 Task: Reply all   from  to Email0022 with a subject Re:Subject0022 and with a message Message0022 and with an attachment of Attach0021.Txt
Action: Mouse moved to (562, 90)
Screenshot: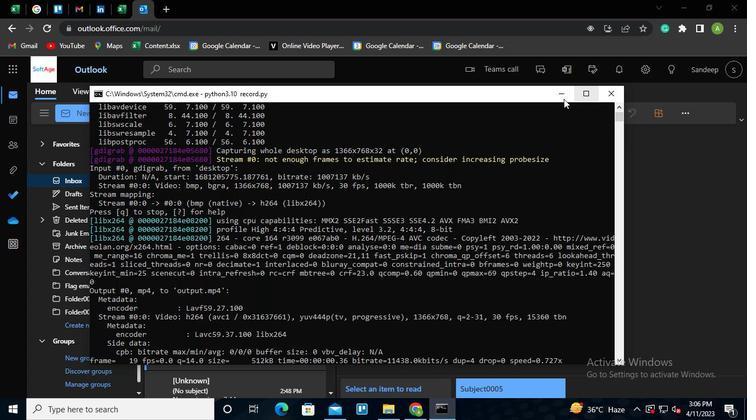 
Action: Mouse pressed left at (562, 90)
Screenshot: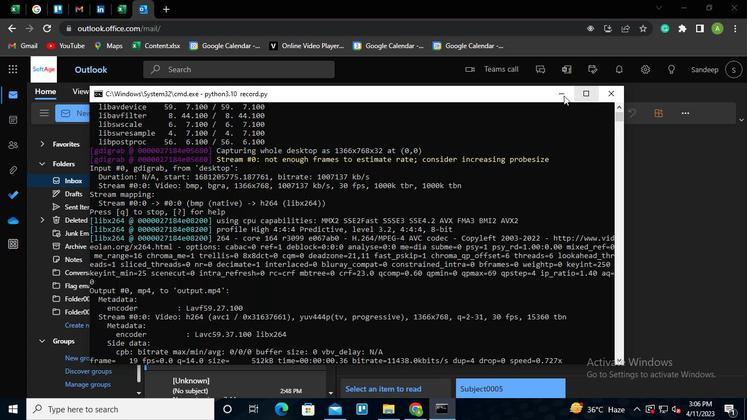 
Action: Mouse moved to (231, 263)
Screenshot: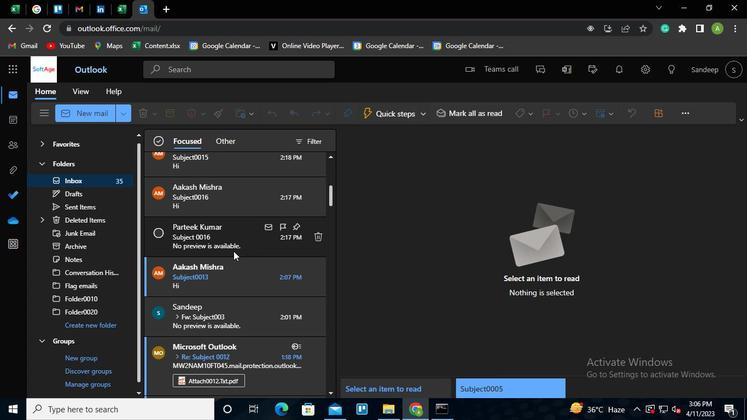 
Action: Mouse pressed left at (231, 263)
Screenshot: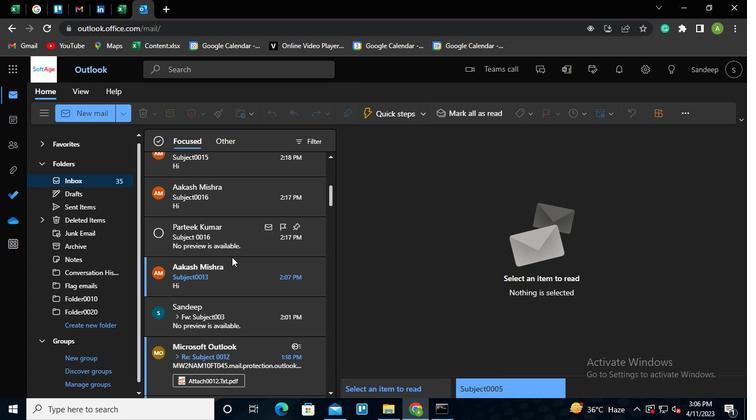 
Action: Mouse moved to (719, 169)
Screenshot: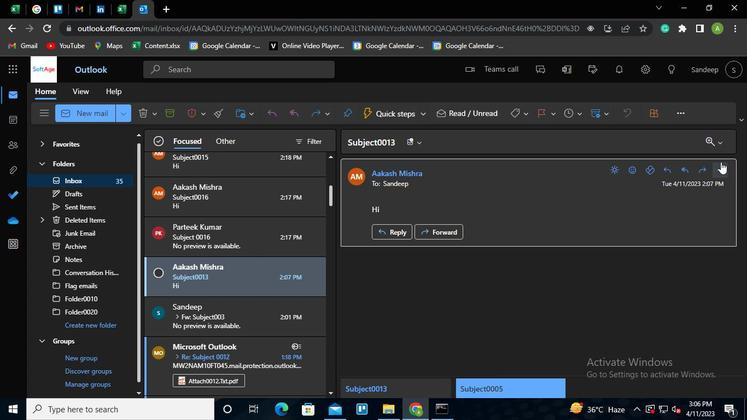 
Action: Mouse pressed left at (719, 169)
Screenshot: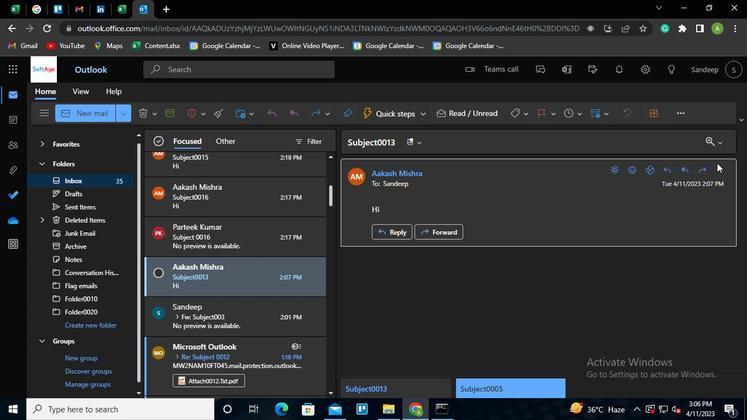 
Action: Mouse moved to (654, 95)
Screenshot: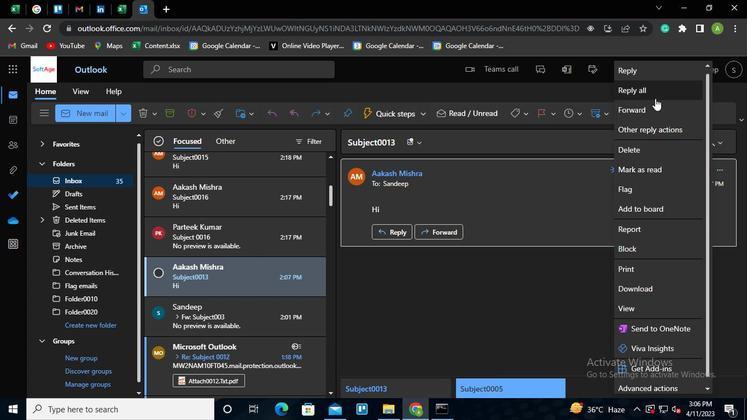 
Action: Mouse pressed left at (654, 95)
Screenshot: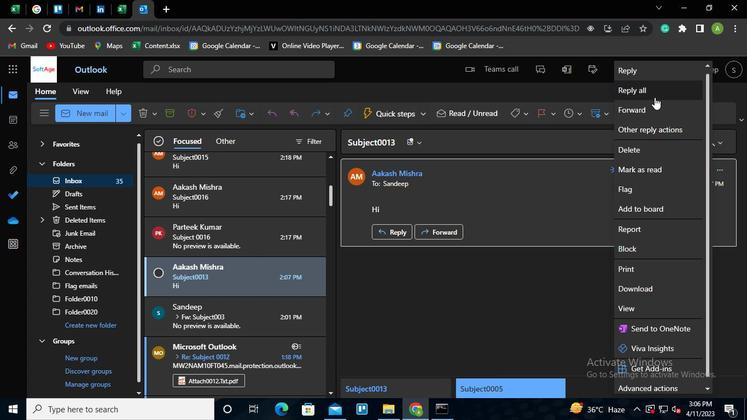 
Action: Mouse moved to (358, 310)
Screenshot: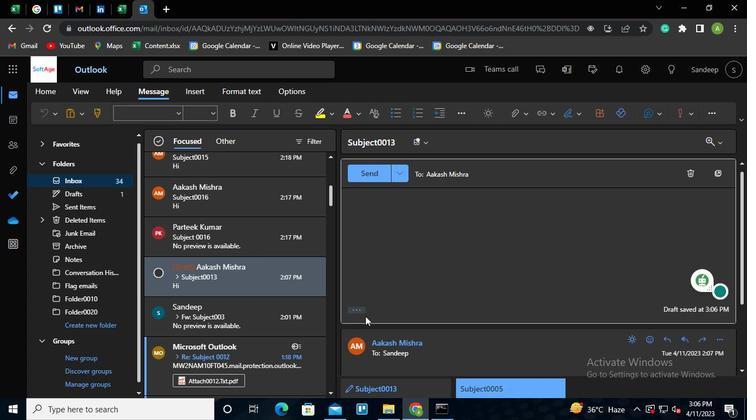 
Action: Mouse pressed left at (358, 310)
Screenshot: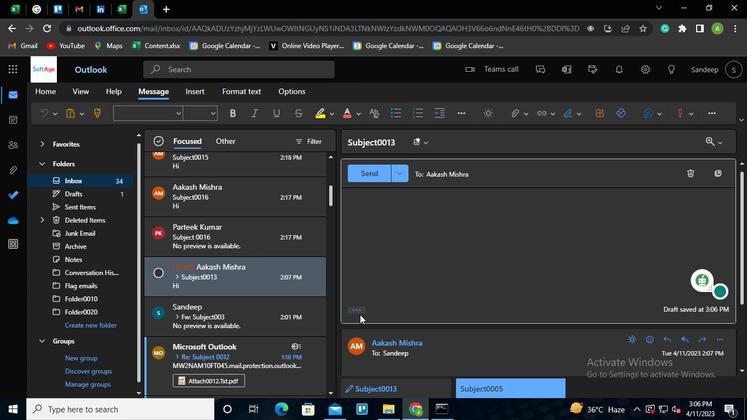 
Action: Mouse moved to (445, 144)
Screenshot: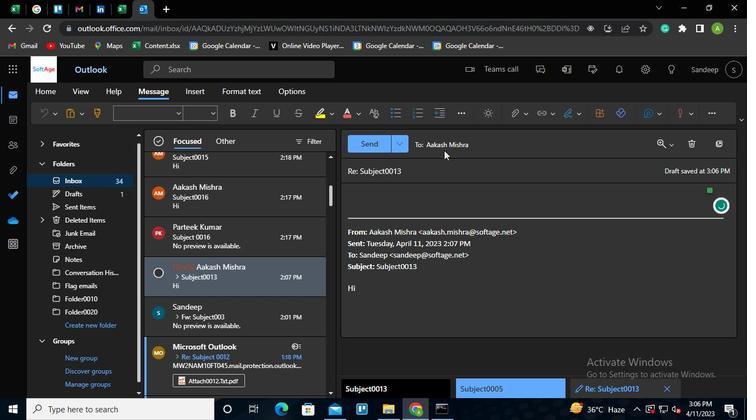 
Action: Mouse pressed left at (445, 144)
Screenshot: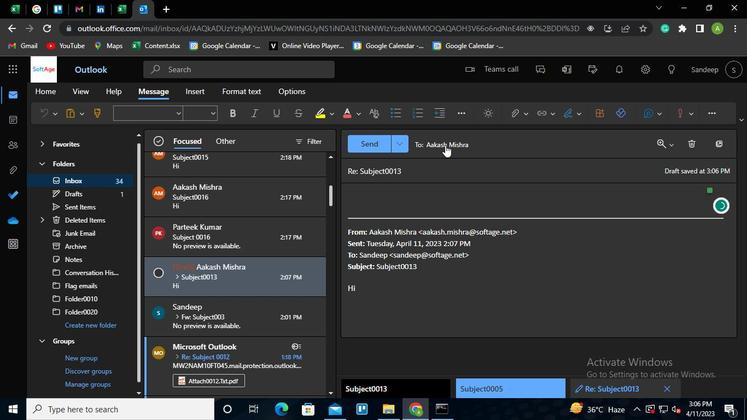 
Action: Mouse moved to (445, 171)
Screenshot: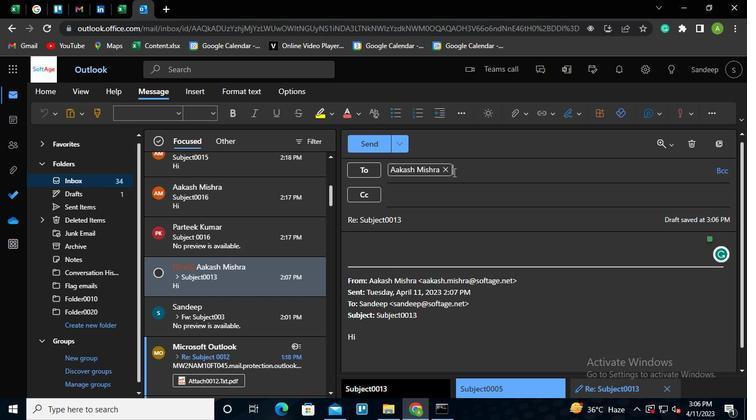
Action: Mouse pressed left at (445, 171)
Screenshot: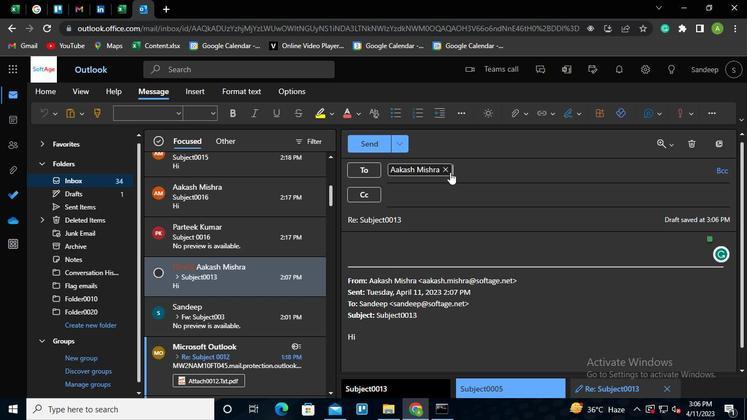 
Action: Keyboard Key.shift
Screenshot: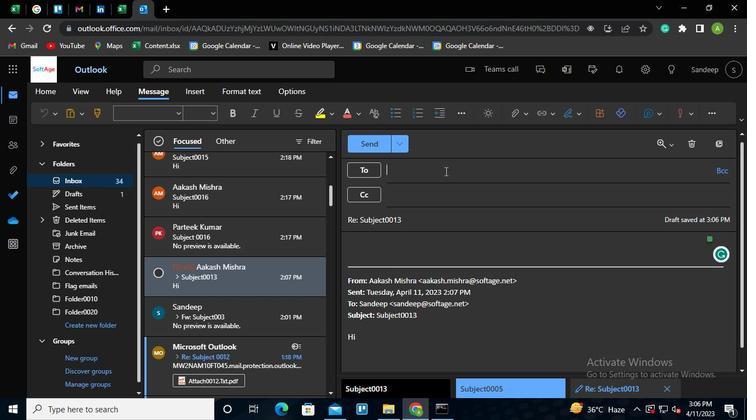 
Action: Keyboard E
Screenshot: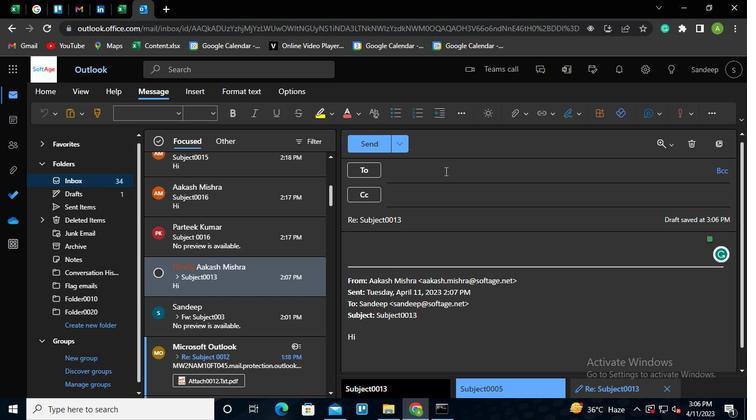 
Action: Keyboard m
Screenshot: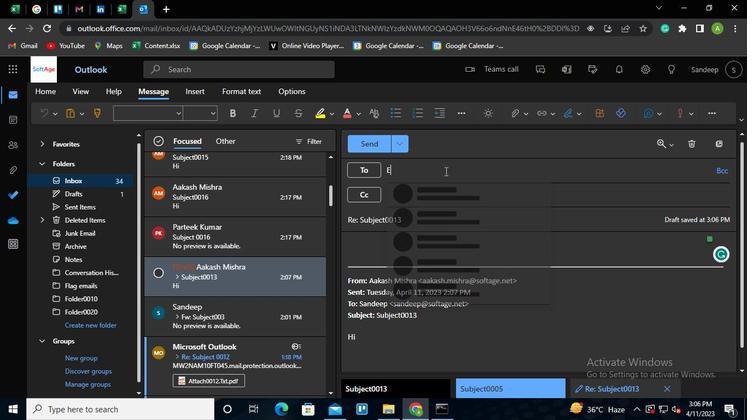 
Action: Keyboard a
Screenshot: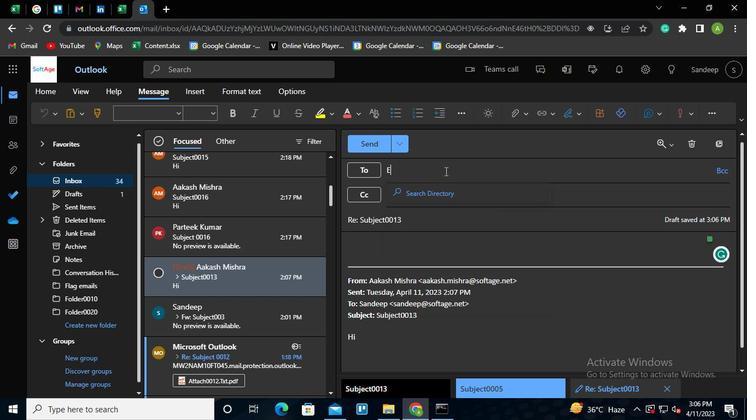 
Action: Keyboard i
Screenshot: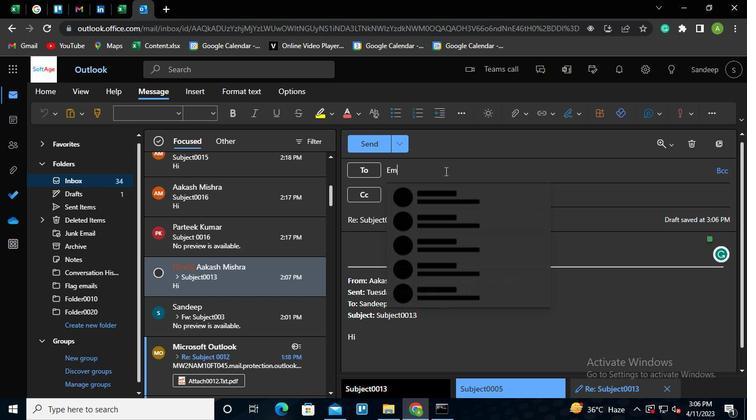 
Action: Keyboard l
Screenshot: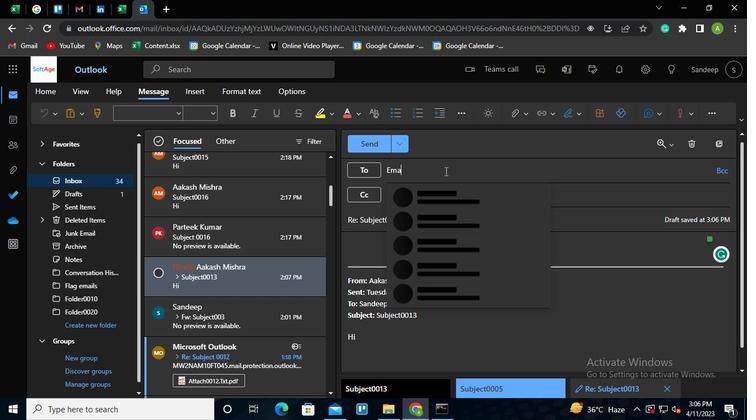 
Action: Keyboard <96>
Screenshot: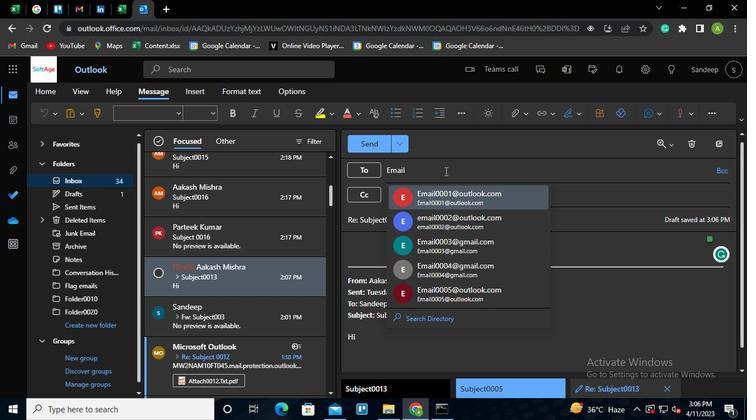 
Action: Keyboard <96>
Screenshot: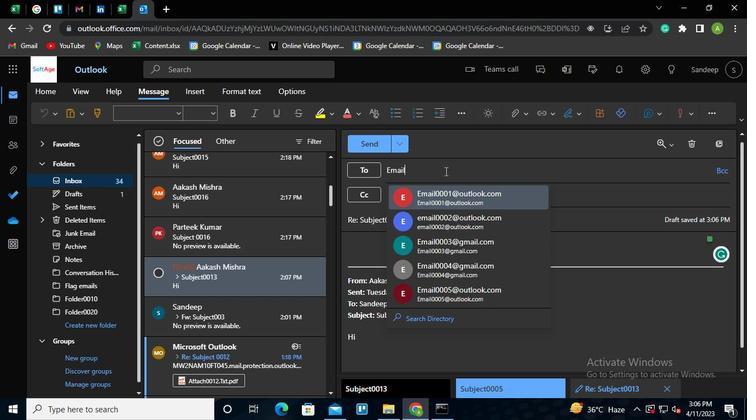 
Action: Keyboard <98>
Screenshot: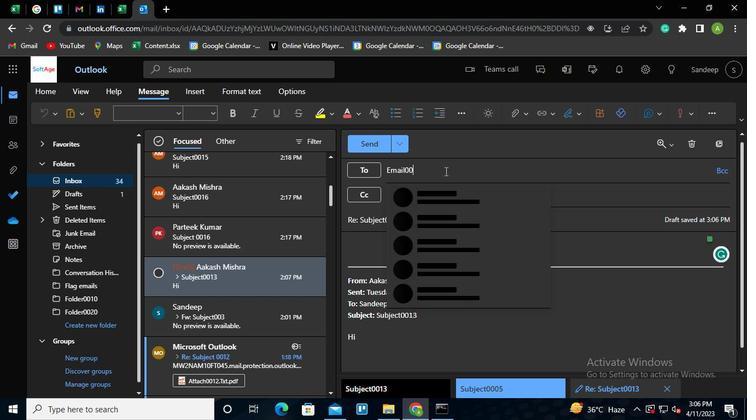 
Action: Keyboard <98>
Screenshot: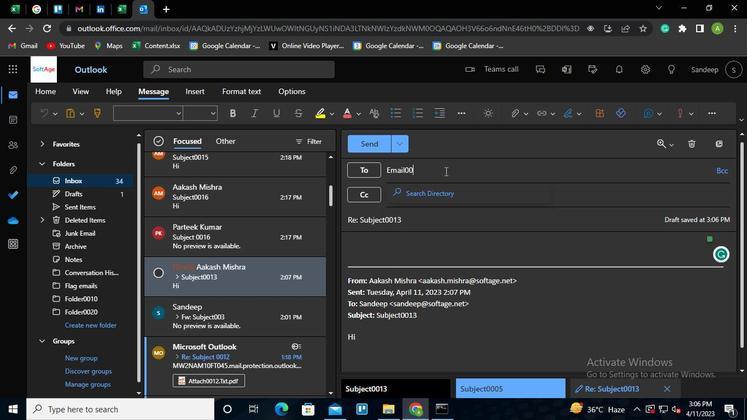 
Action: Keyboard Key.shift
Screenshot: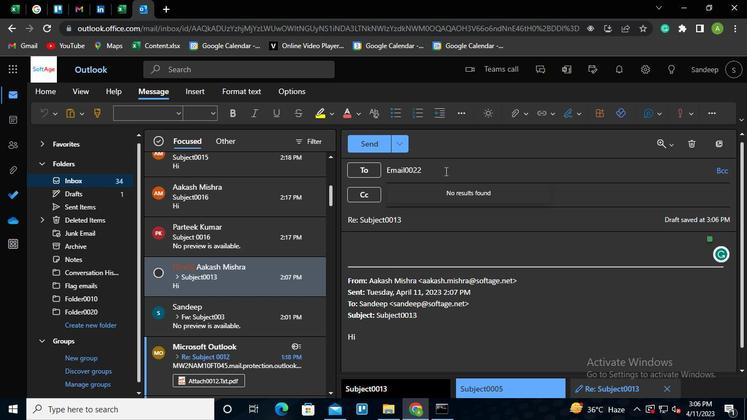 
Action: Keyboard 2
Screenshot: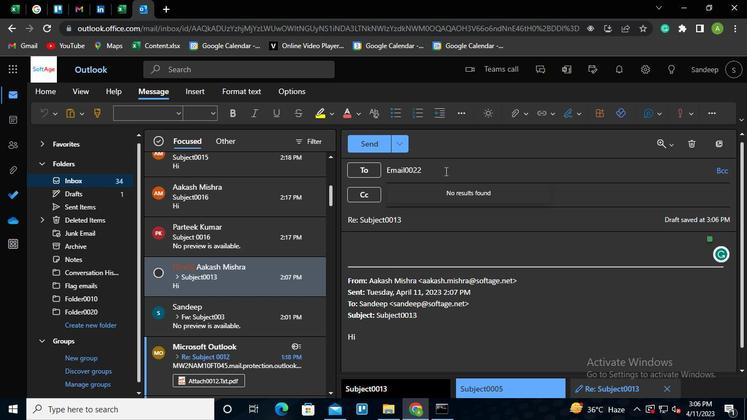 
Action: Keyboard Key.backspace
Screenshot: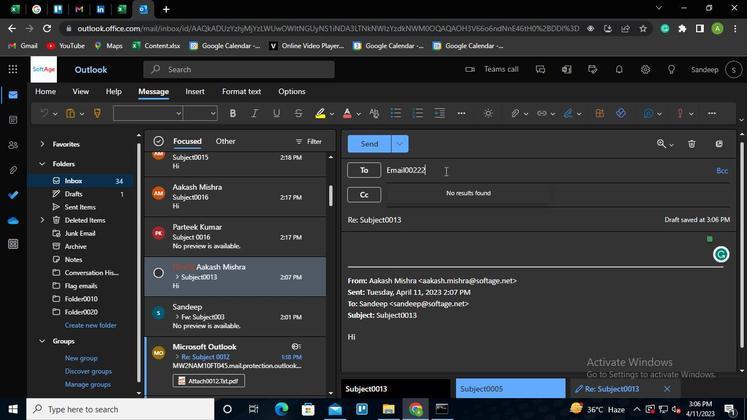 
Action: Keyboard Key.shift
Screenshot: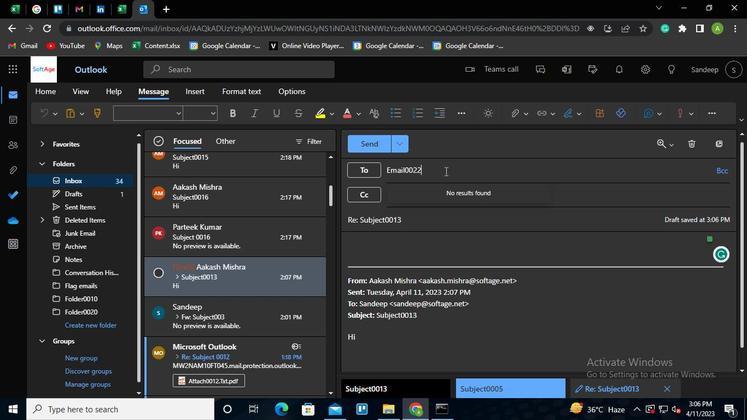 
Action: Keyboard @
Screenshot: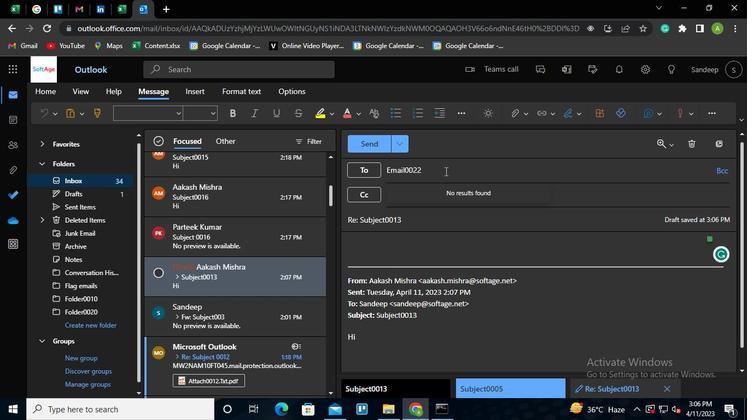 
Action: Keyboard o
Screenshot: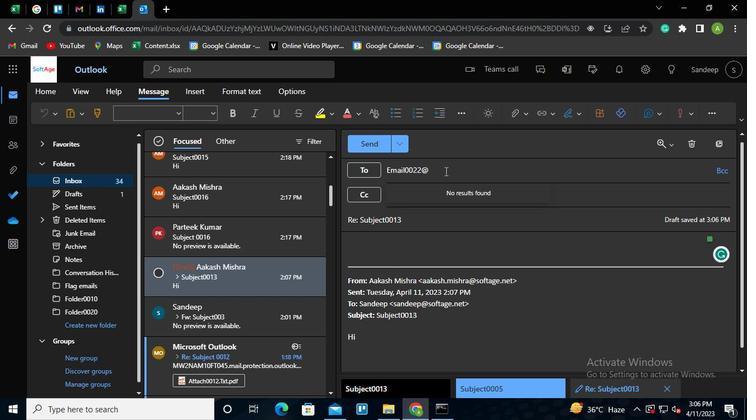 
Action: Keyboard u
Screenshot: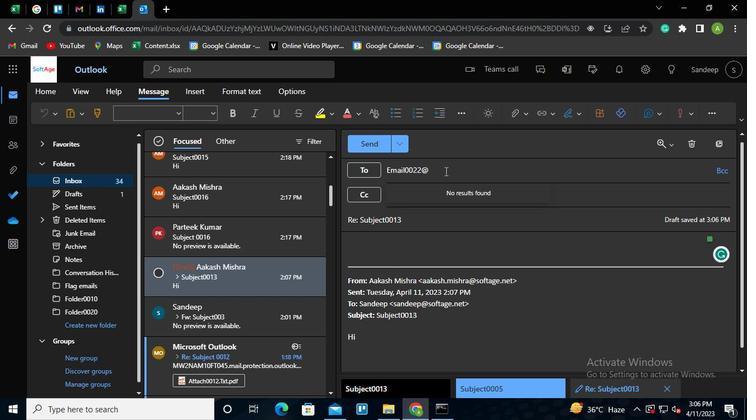 
Action: Keyboard t
Screenshot: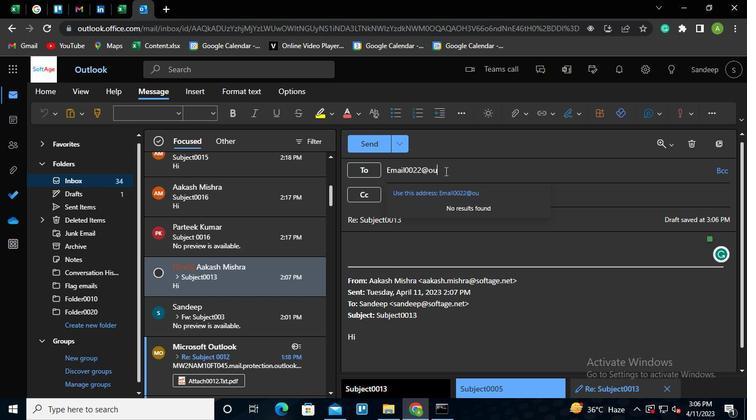 
Action: Keyboard l
Screenshot: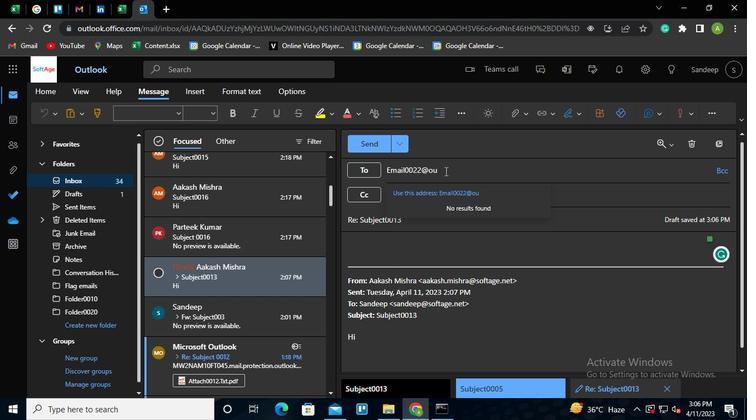 
Action: Keyboard o
Screenshot: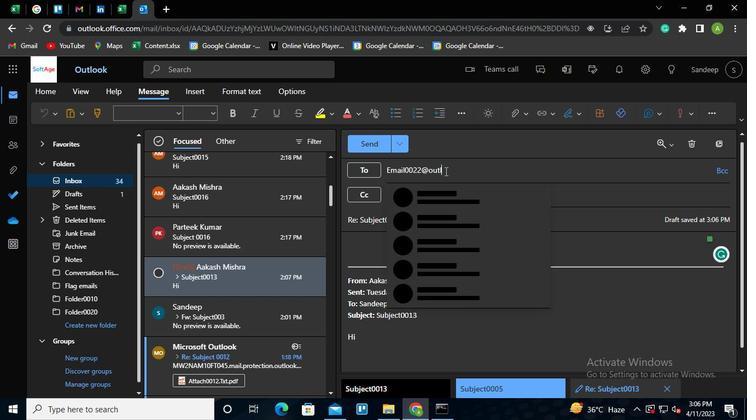 
Action: Keyboard o
Screenshot: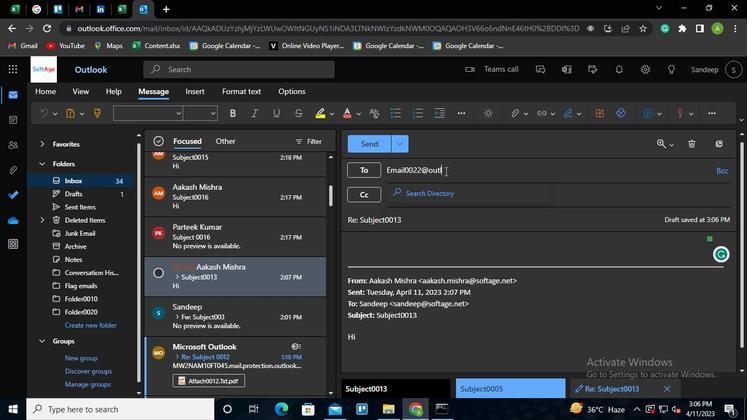
Action: Keyboard k
Screenshot: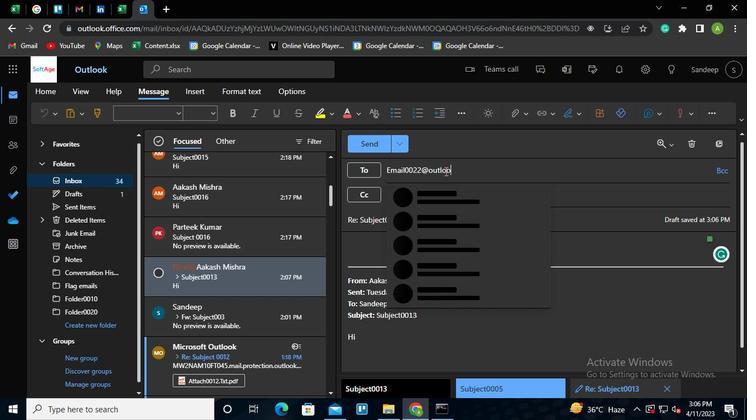 
Action: Keyboard <110>
Screenshot: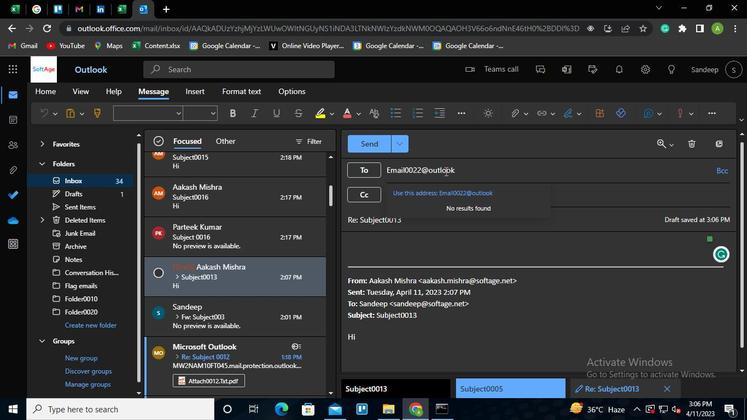
Action: Keyboard c
Screenshot: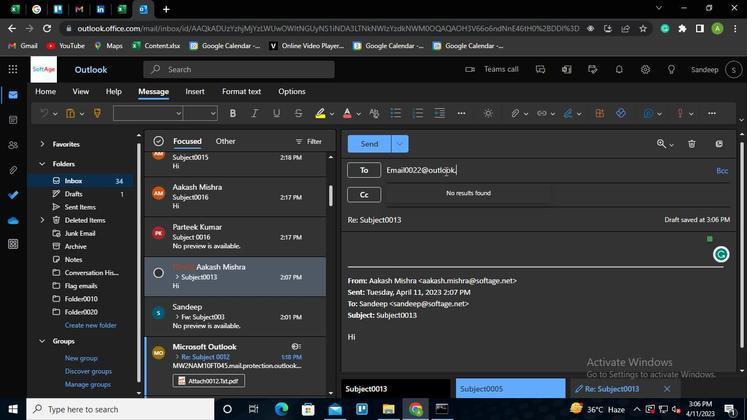 
Action: Keyboard o
Screenshot: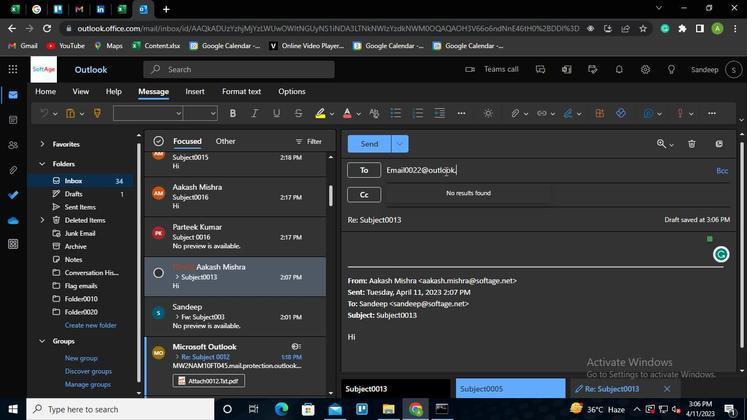 
Action: Keyboard m
Screenshot: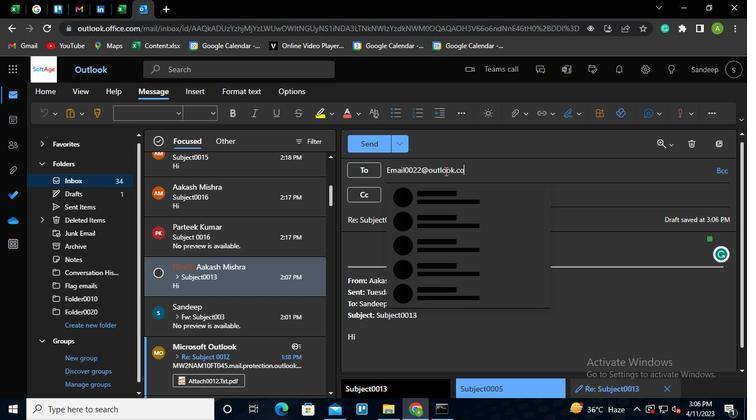 
Action: Keyboard Key.enter
Screenshot: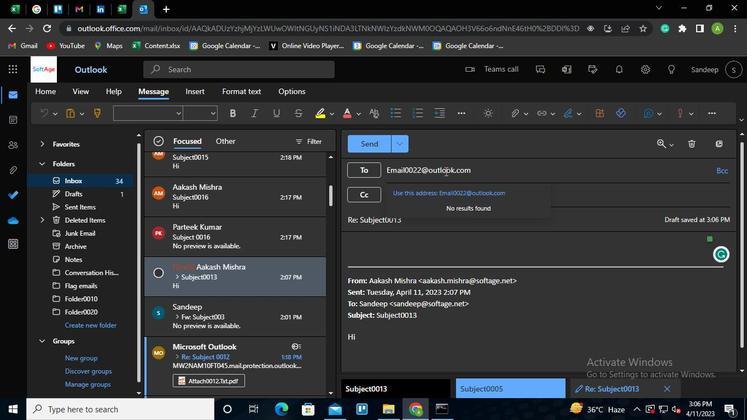 
Action: Mouse moved to (417, 218)
Screenshot: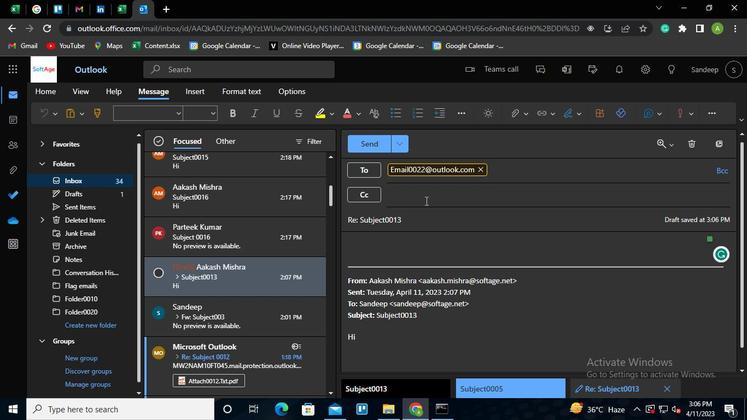
Action: Mouse pressed left at (417, 218)
Screenshot: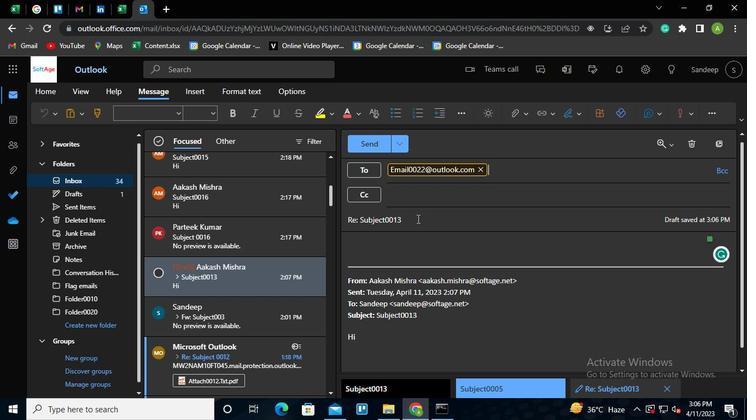 
Action: Mouse moved to (414, 218)
Screenshot: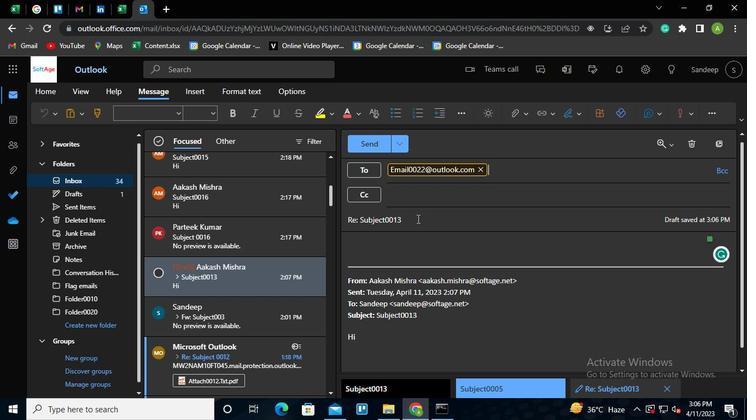 
Action: Keyboard Key.backspace
Screenshot: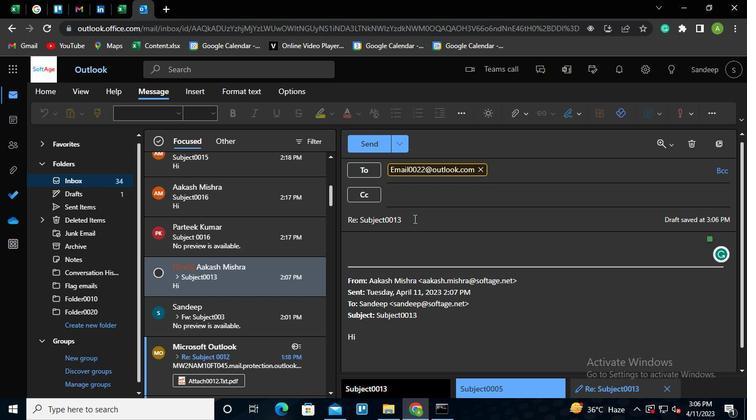 
Action: Keyboard Key.backspace
Screenshot: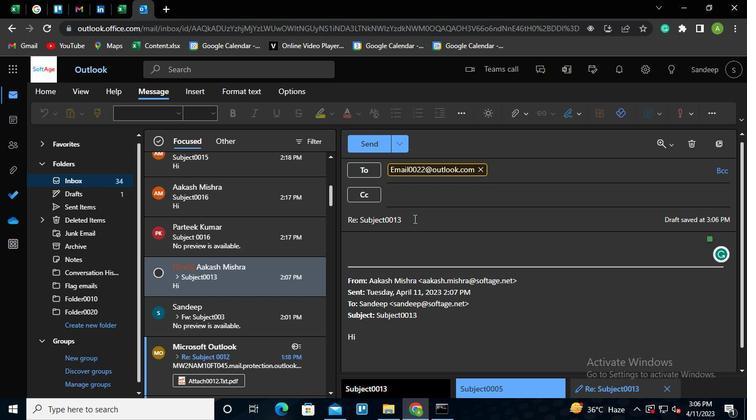 
Action: Keyboard <98>
Screenshot: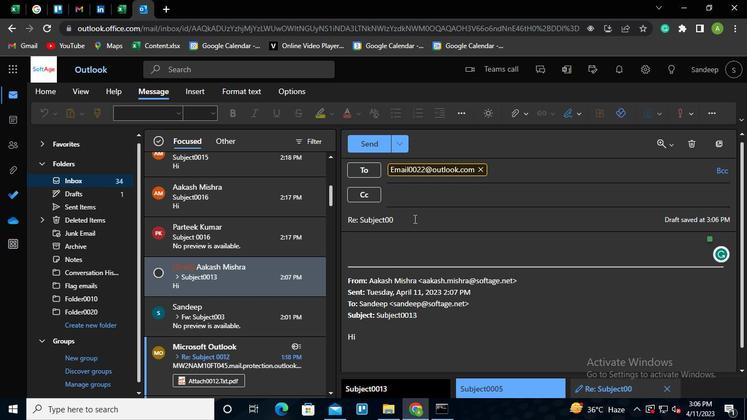 
Action: Keyboard <99>
Screenshot: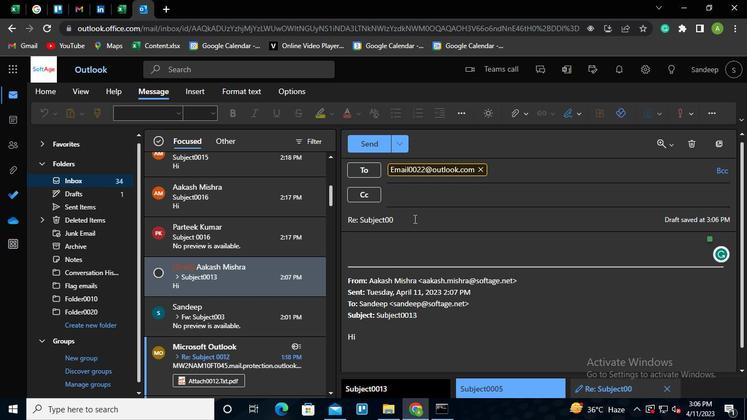 
Action: Mouse moved to (406, 242)
Screenshot: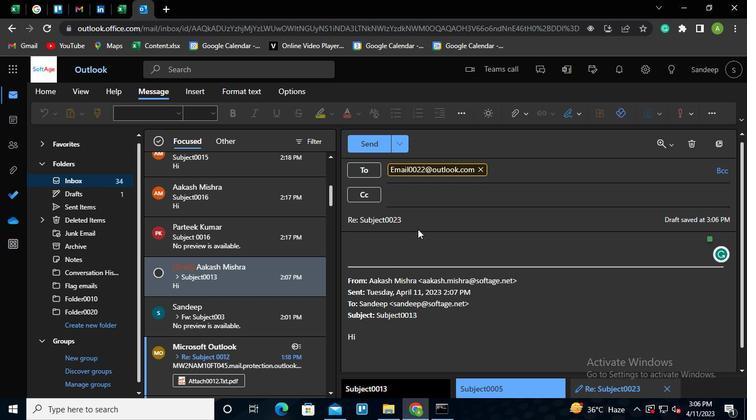 
Action: Mouse pressed left at (406, 242)
Screenshot: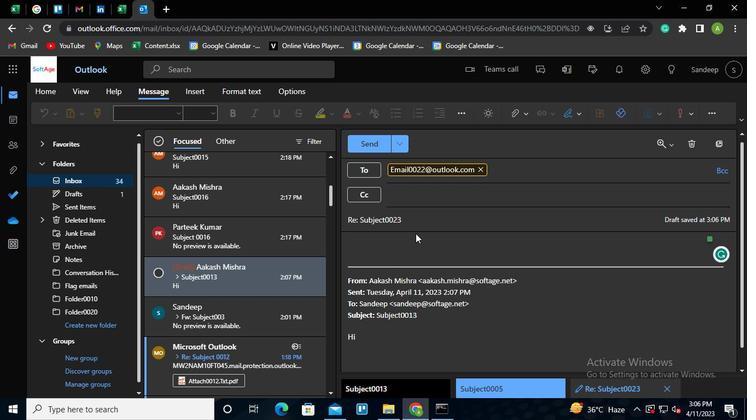 
Action: Keyboard Key.shift
Screenshot: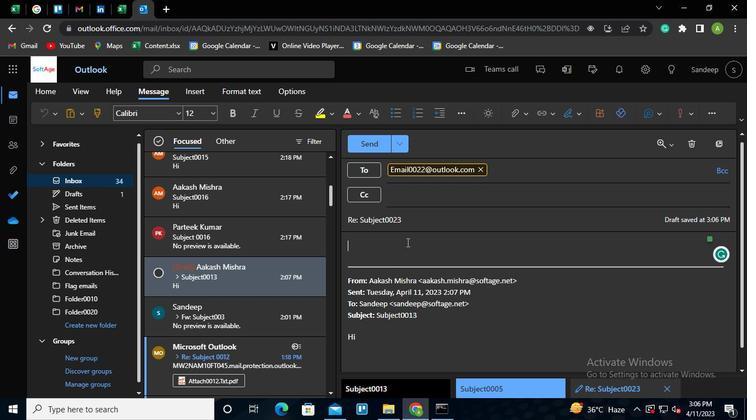 
Action: Keyboard M
Screenshot: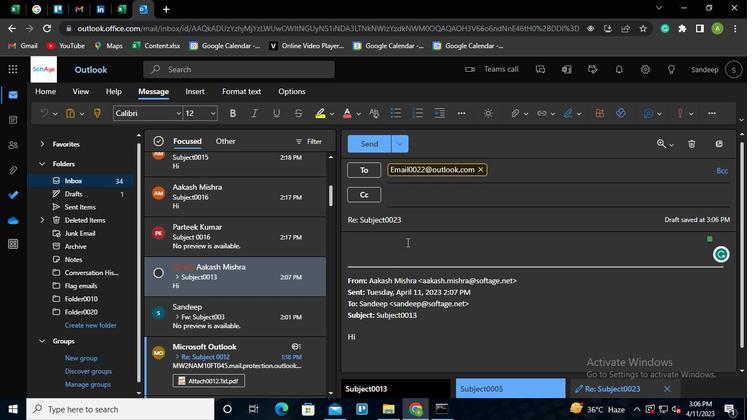 
Action: Keyboard e
Screenshot: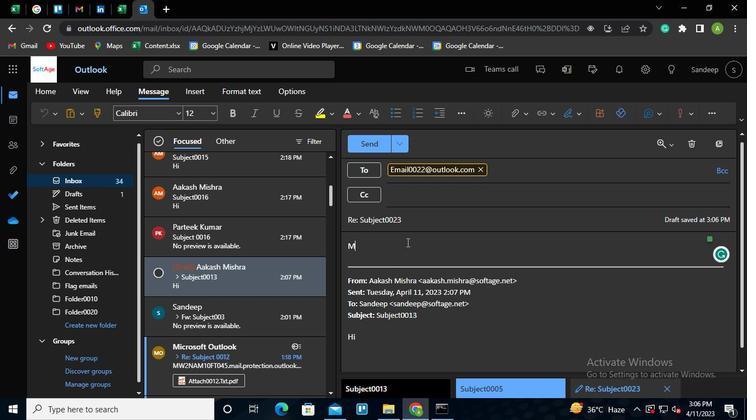 
Action: Keyboard s
Screenshot: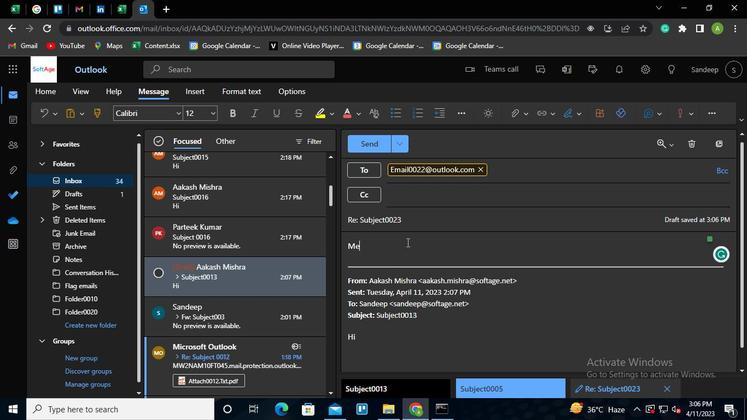 
Action: Keyboard s
Screenshot: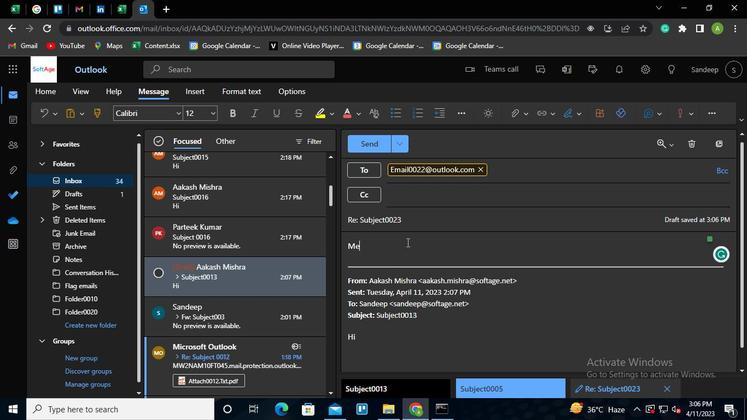 
Action: Keyboard a
Screenshot: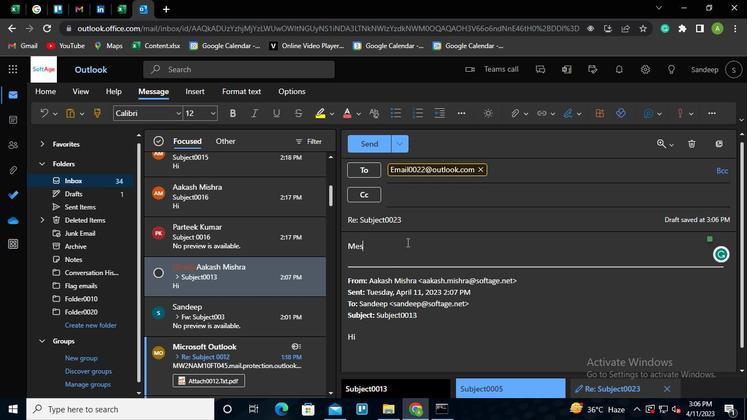 
Action: Keyboard g
Screenshot: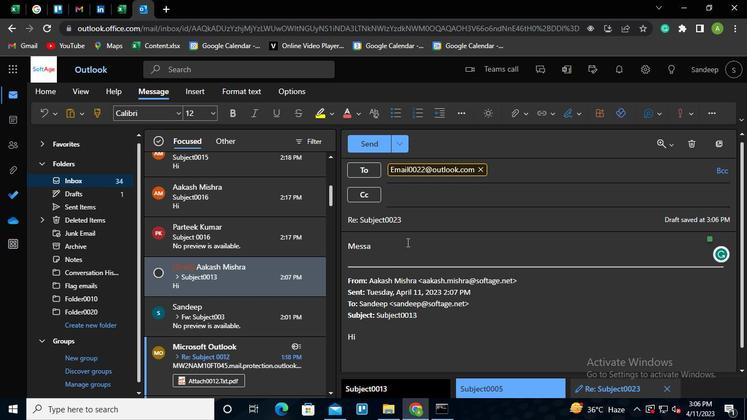 
Action: Keyboard e
Screenshot: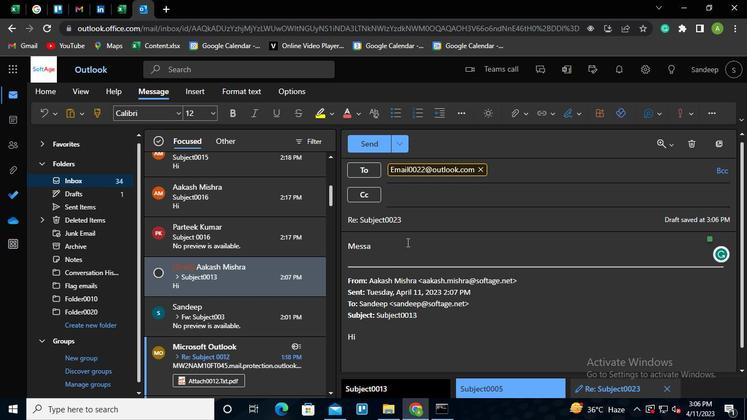 
Action: Keyboard <96>
Screenshot: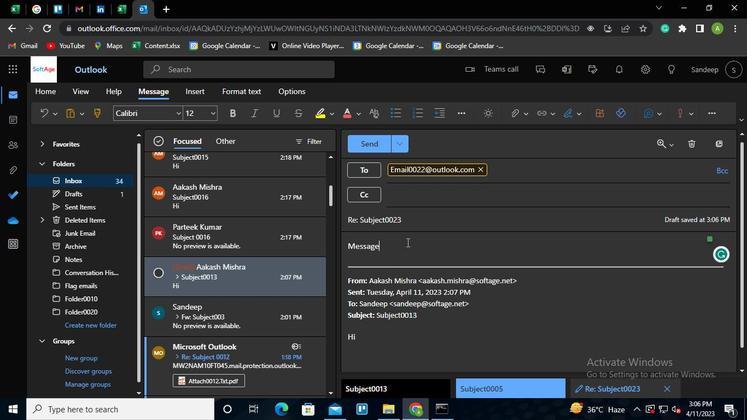 
Action: Keyboard <96>
Screenshot: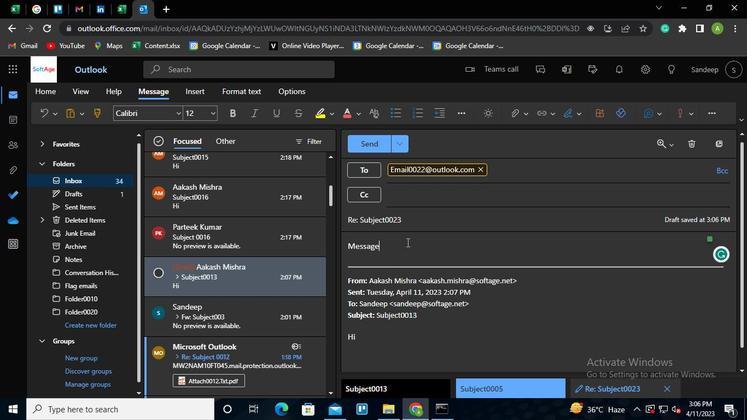 
Action: Keyboard <98>
Screenshot: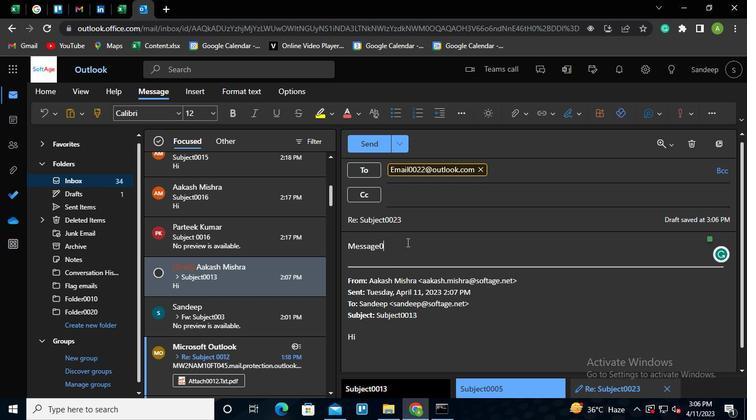 
Action: Keyboard <99>
Screenshot: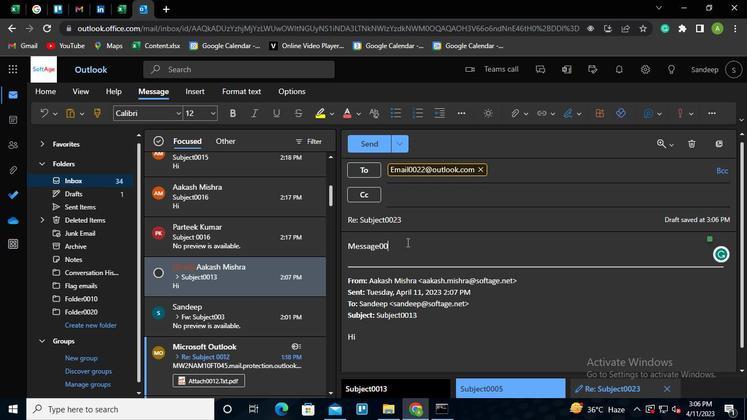 
Action: Mouse moved to (518, 115)
Screenshot: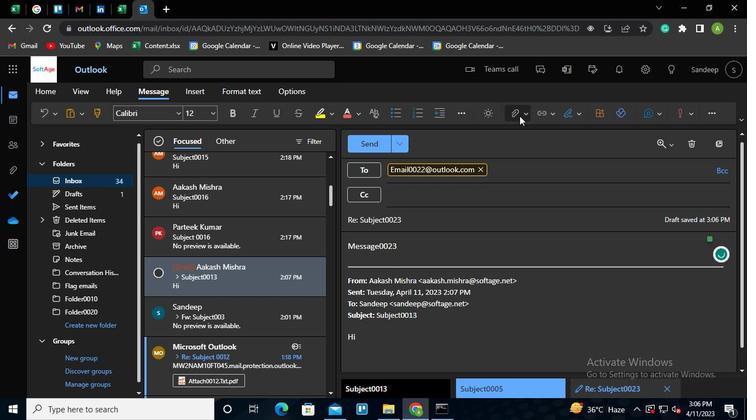 
Action: Mouse pressed left at (518, 115)
Screenshot: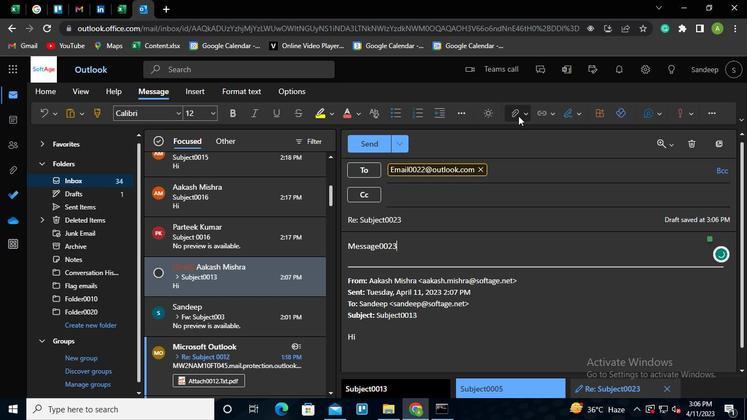 
Action: Mouse moved to (437, 138)
Screenshot: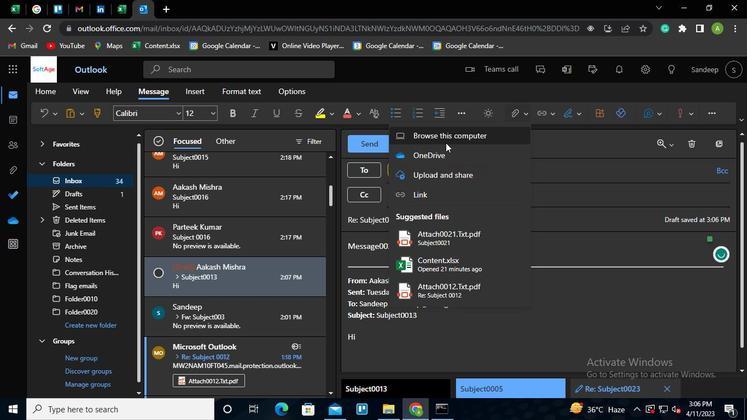 
Action: Mouse pressed left at (437, 138)
Screenshot: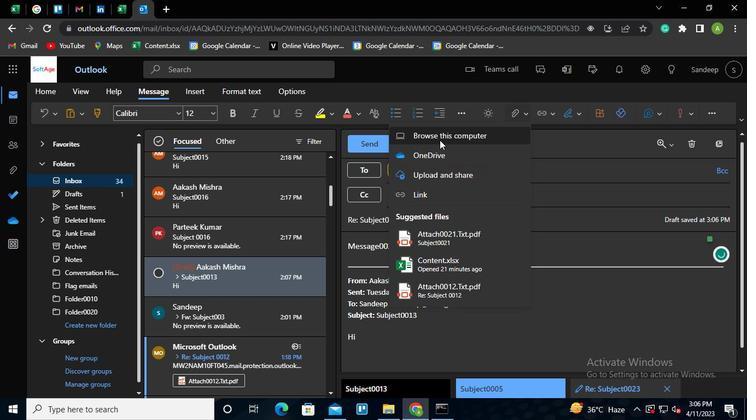 
Action: Mouse moved to (137, 84)
Screenshot: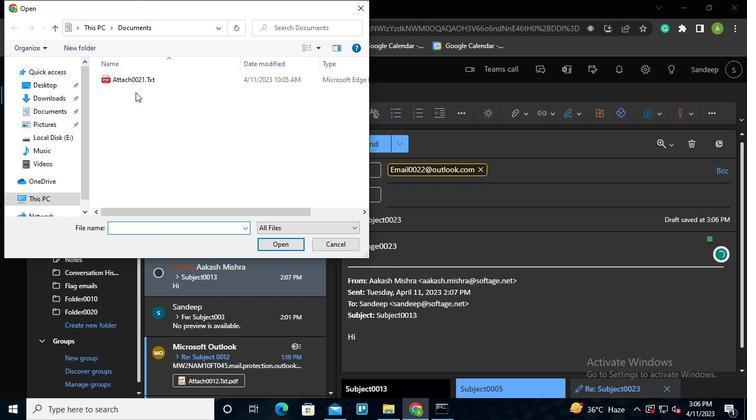 
Action: Mouse pressed left at (137, 84)
Screenshot: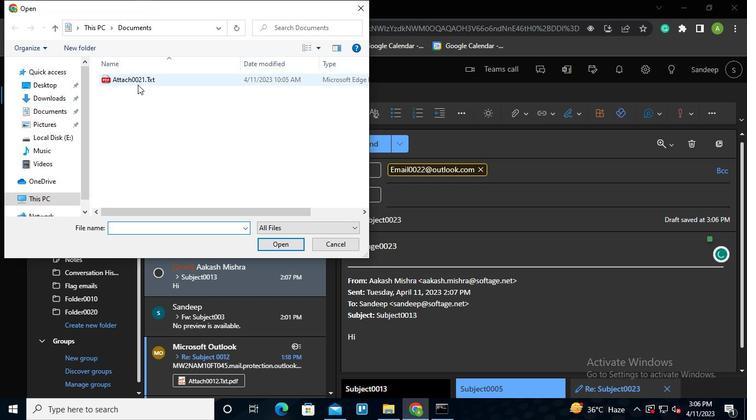 
Action: Mouse moved to (266, 242)
Screenshot: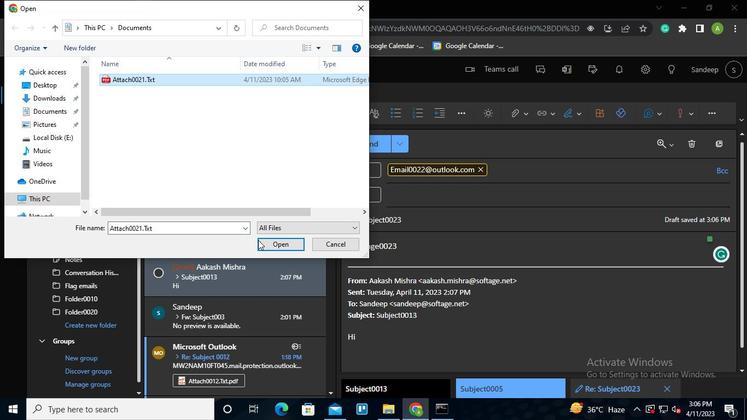
Action: Mouse pressed left at (266, 242)
Screenshot: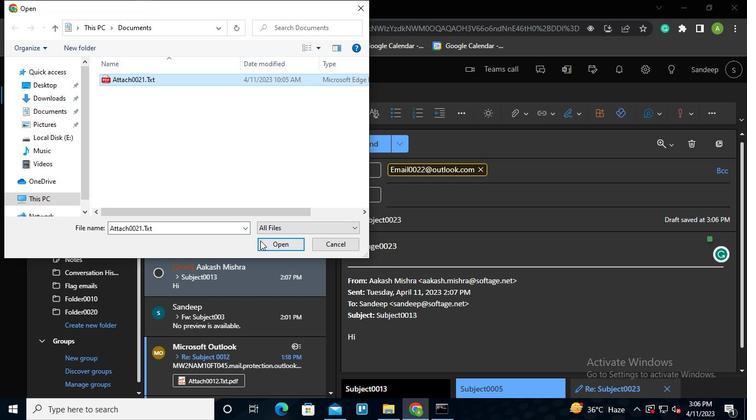 
Action: Mouse moved to (377, 138)
Screenshot: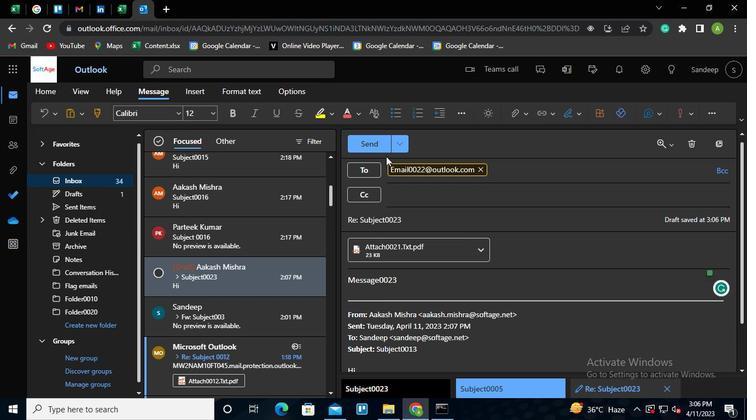 
Action: Mouse pressed left at (377, 138)
Screenshot: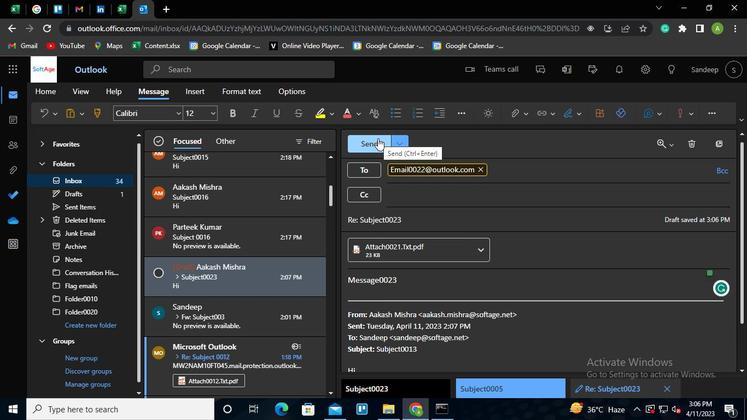 
Action: Mouse moved to (442, 412)
Screenshot: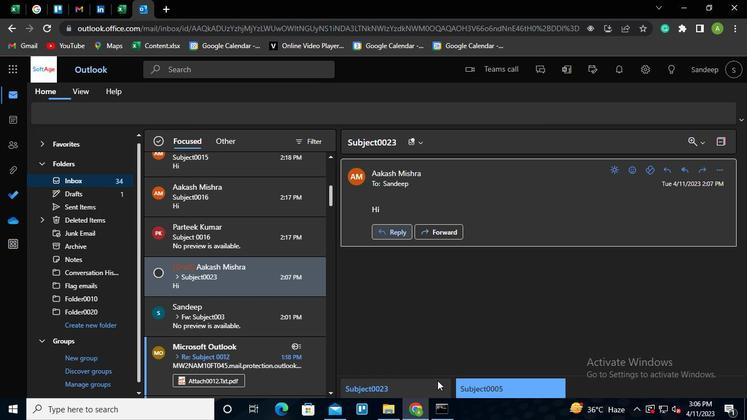 
Action: Mouse pressed left at (442, 412)
Screenshot: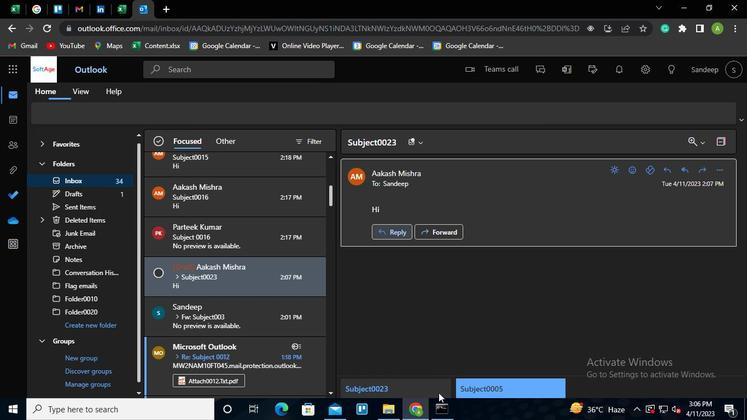 
Action: Mouse moved to (606, 92)
Screenshot: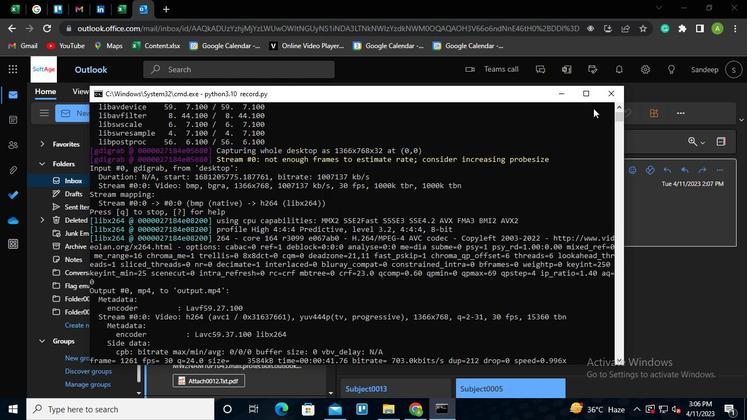 
Action: Mouse pressed left at (606, 92)
Screenshot: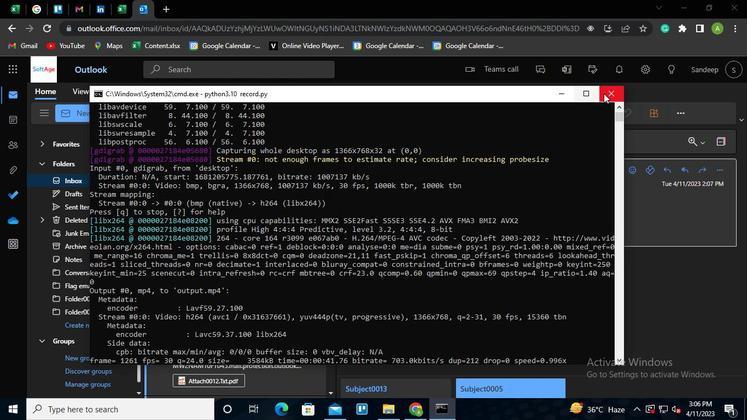 
